Task: Move the task Develop a new online tool for social media management to the section Done in the project AgileNexus and filter the tasks in the project by Incomplete tasks
Action: Mouse moved to (42, 288)
Screenshot: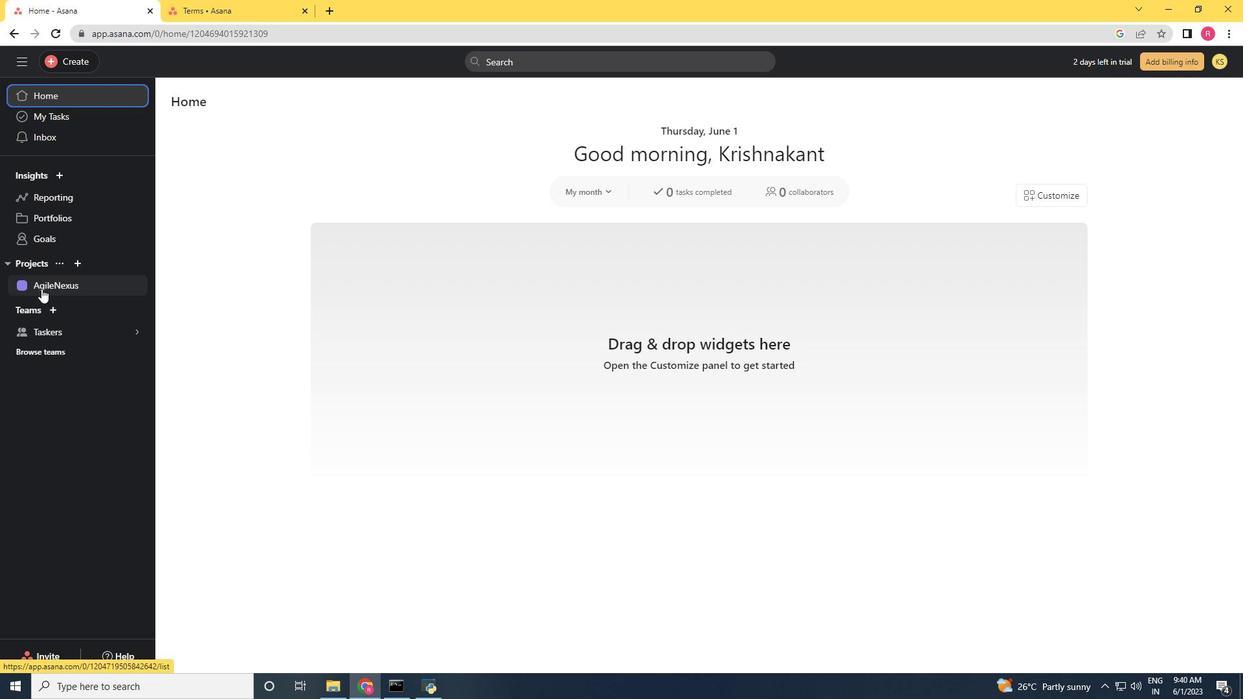
Action: Mouse pressed left at (42, 288)
Screenshot: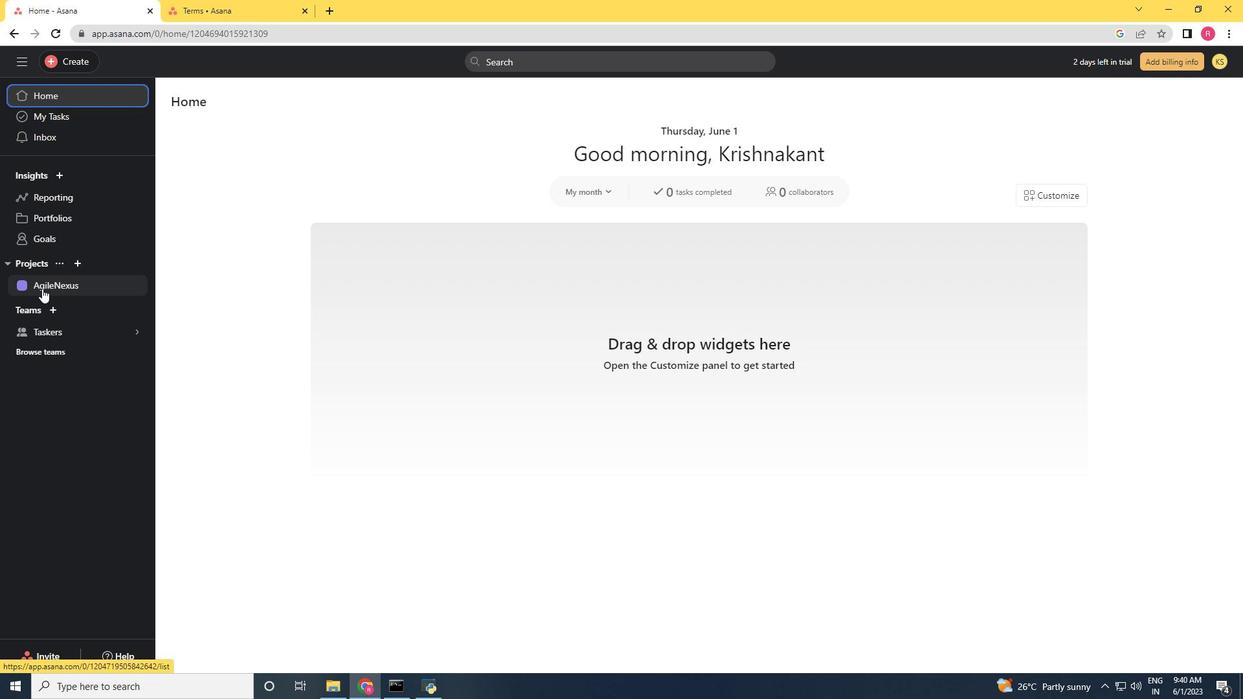 
Action: Mouse moved to (655, 235)
Screenshot: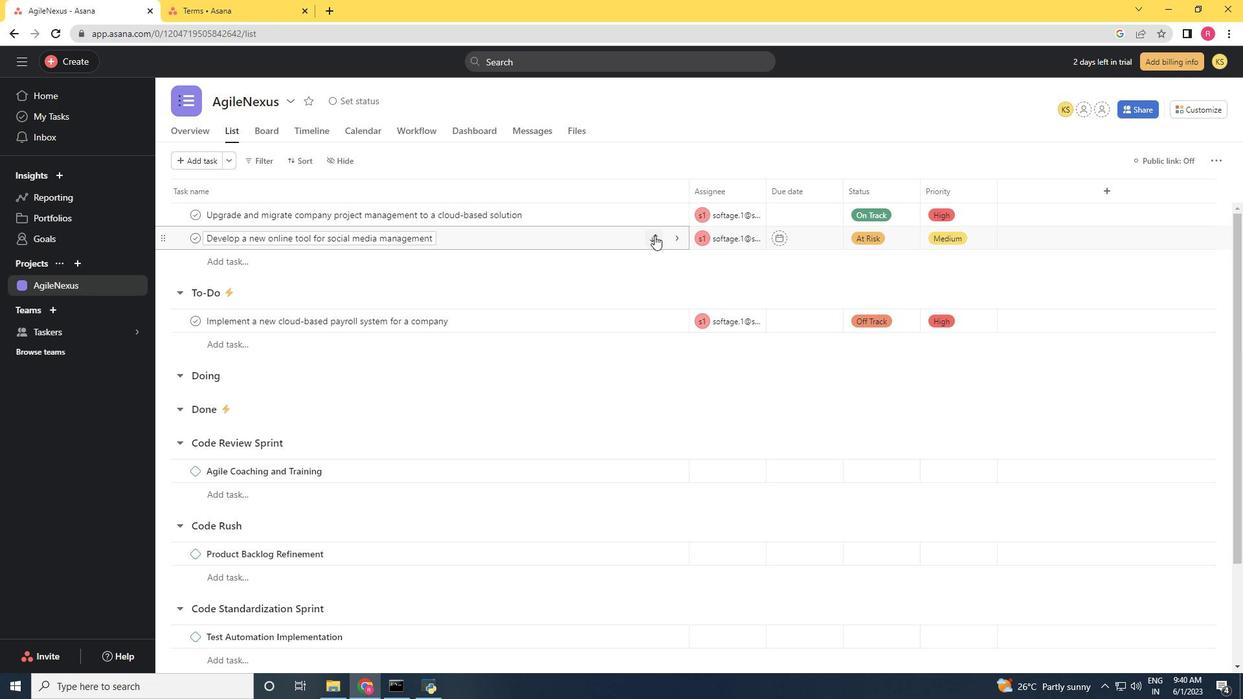 
Action: Mouse pressed left at (655, 235)
Screenshot: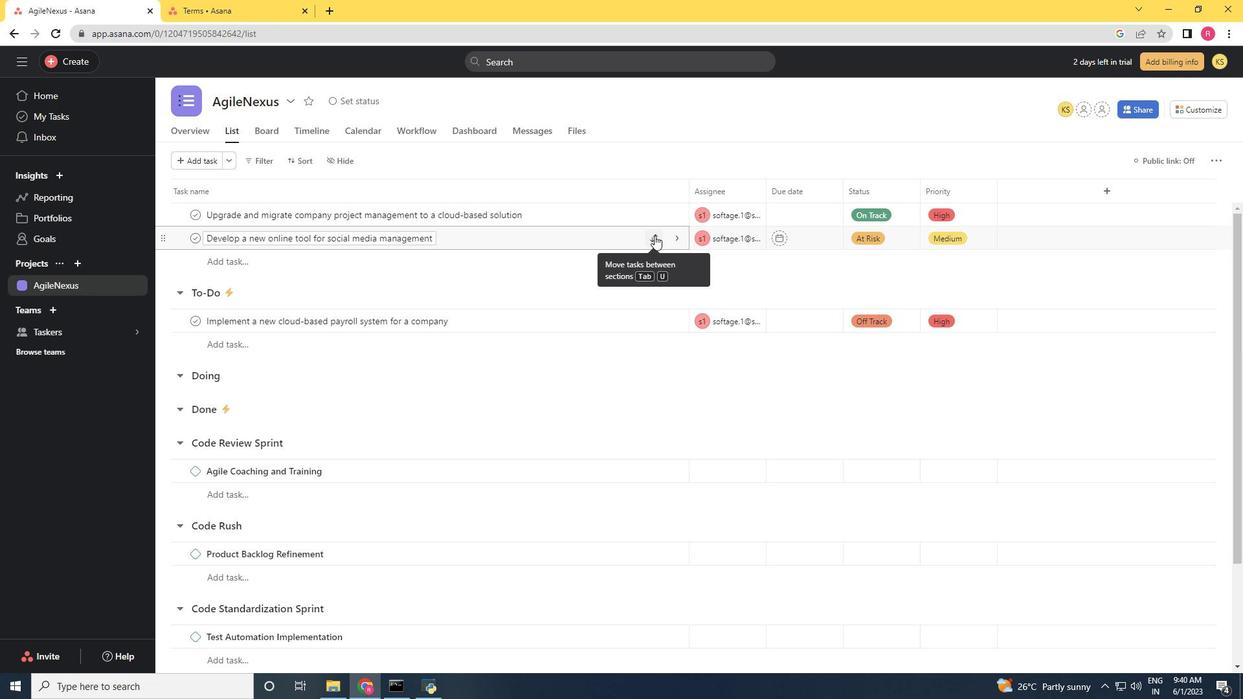 
Action: Mouse moved to (618, 345)
Screenshot: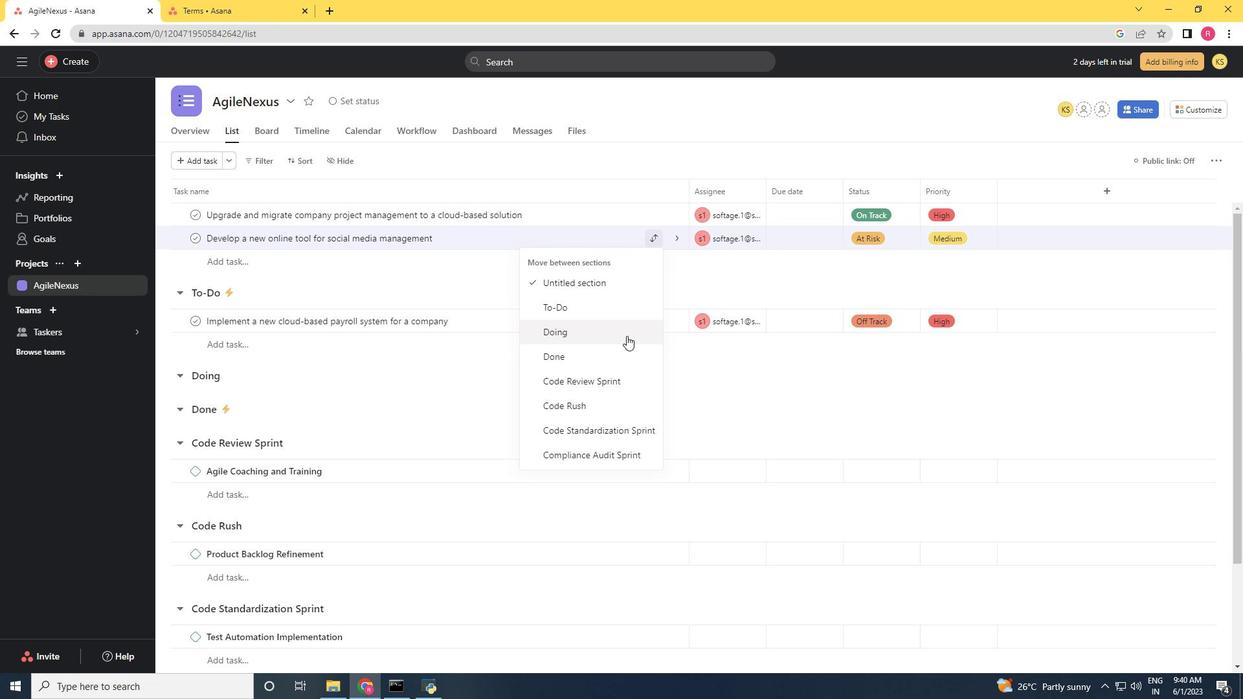 
Action: Mouse pressed left at (618, 345)
Screenshot: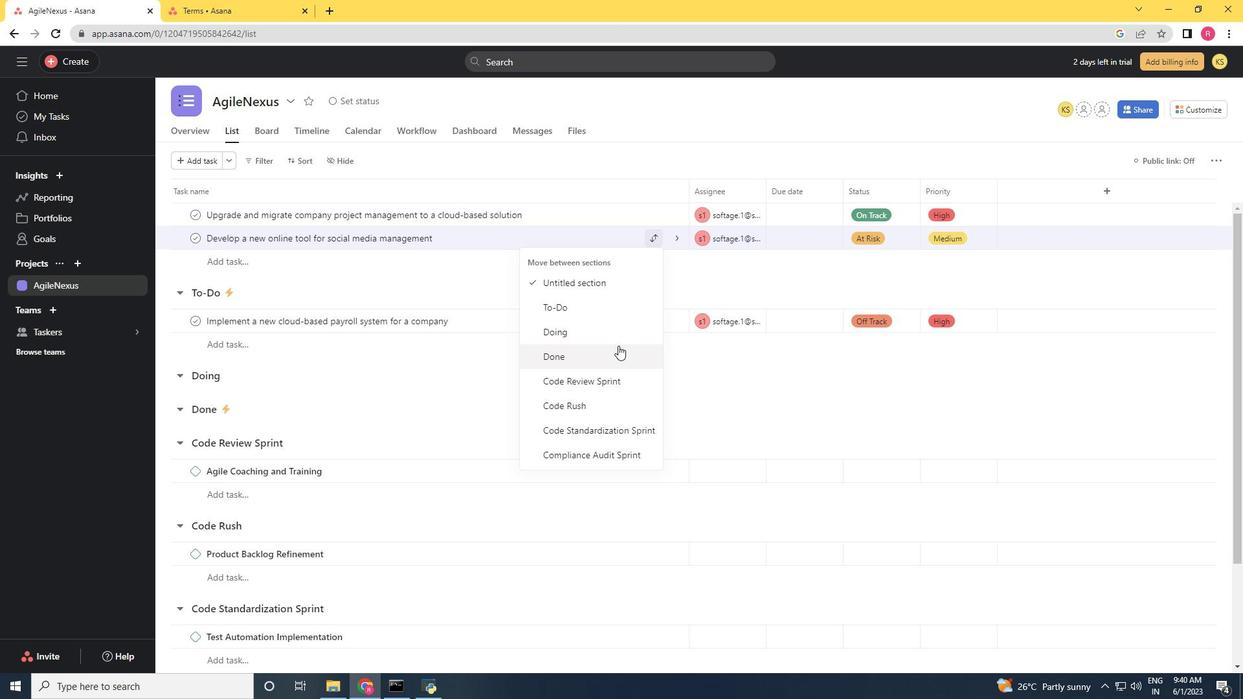 
Action: Mouse moved to (255, 154)
Screenshot: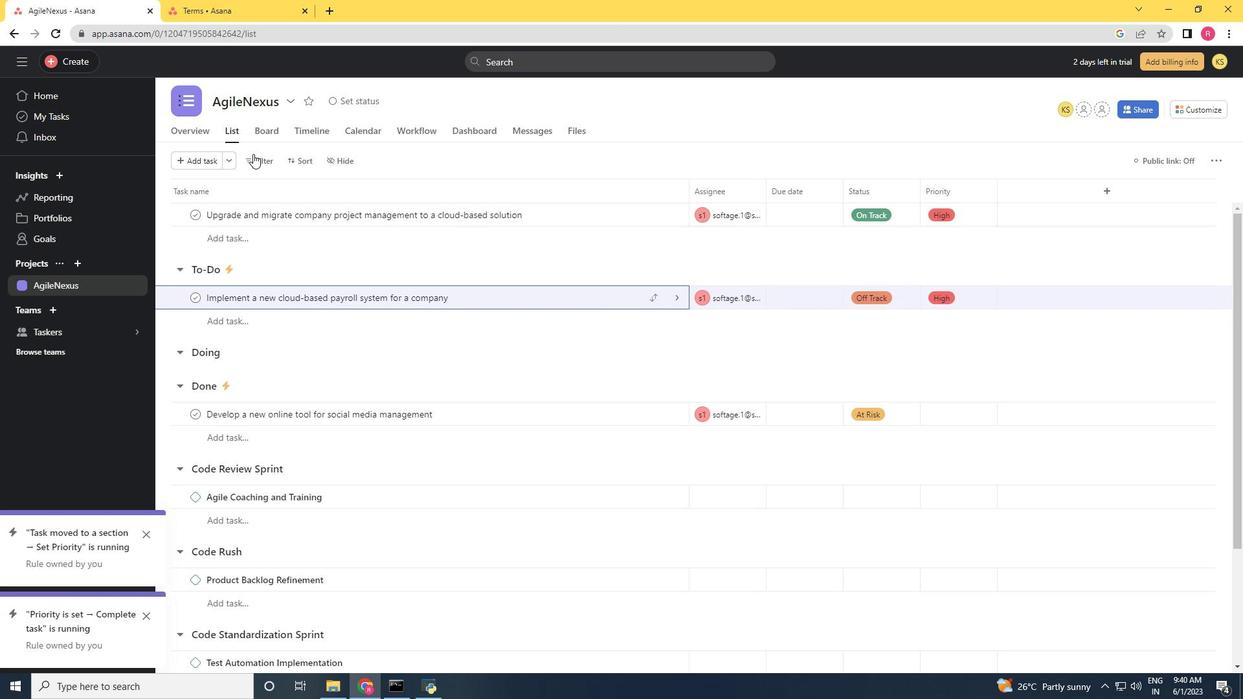 
Action: Mouse pressed left at (255, 154)
Screenshot: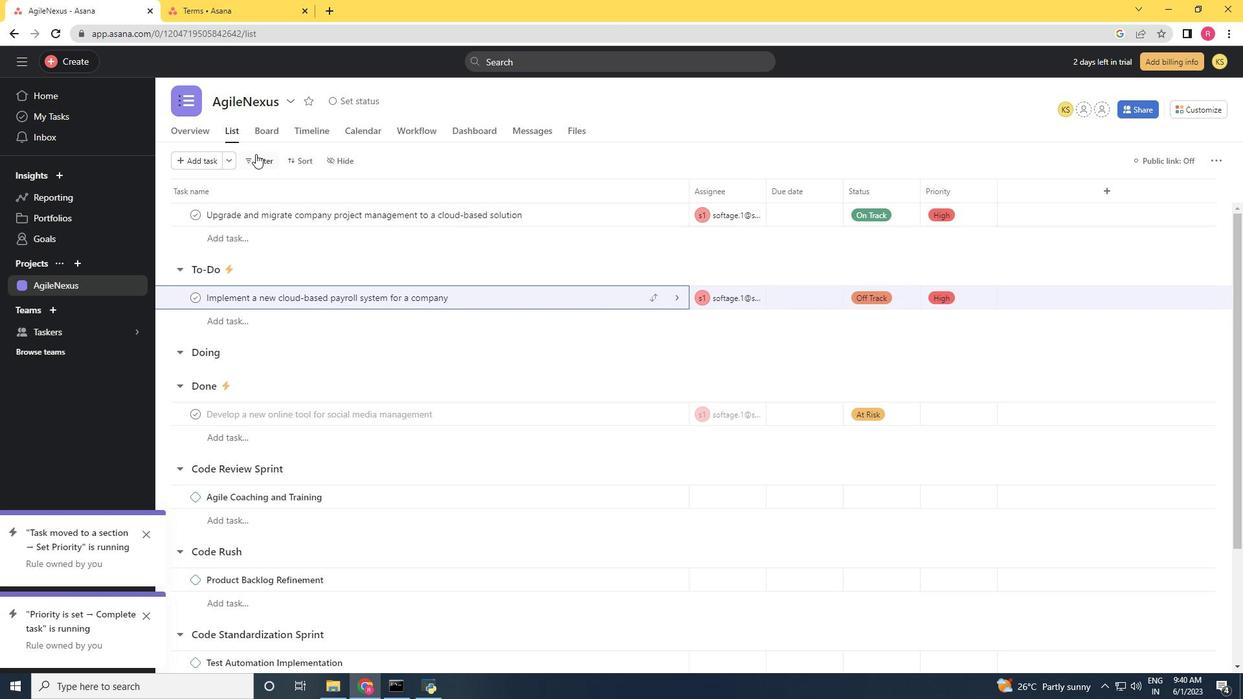 
Action: Mouse moved to (297, 211)
Screenshot: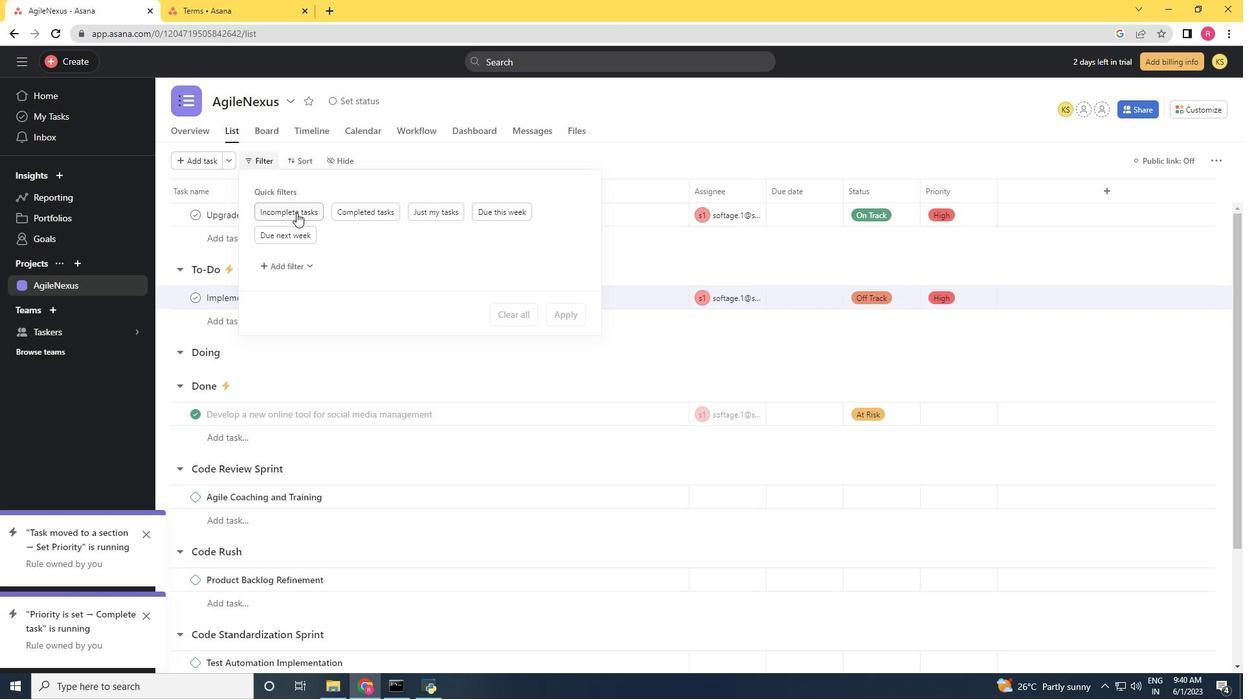 
Action: Mouse pressed left at (297, 211)
Screenshot: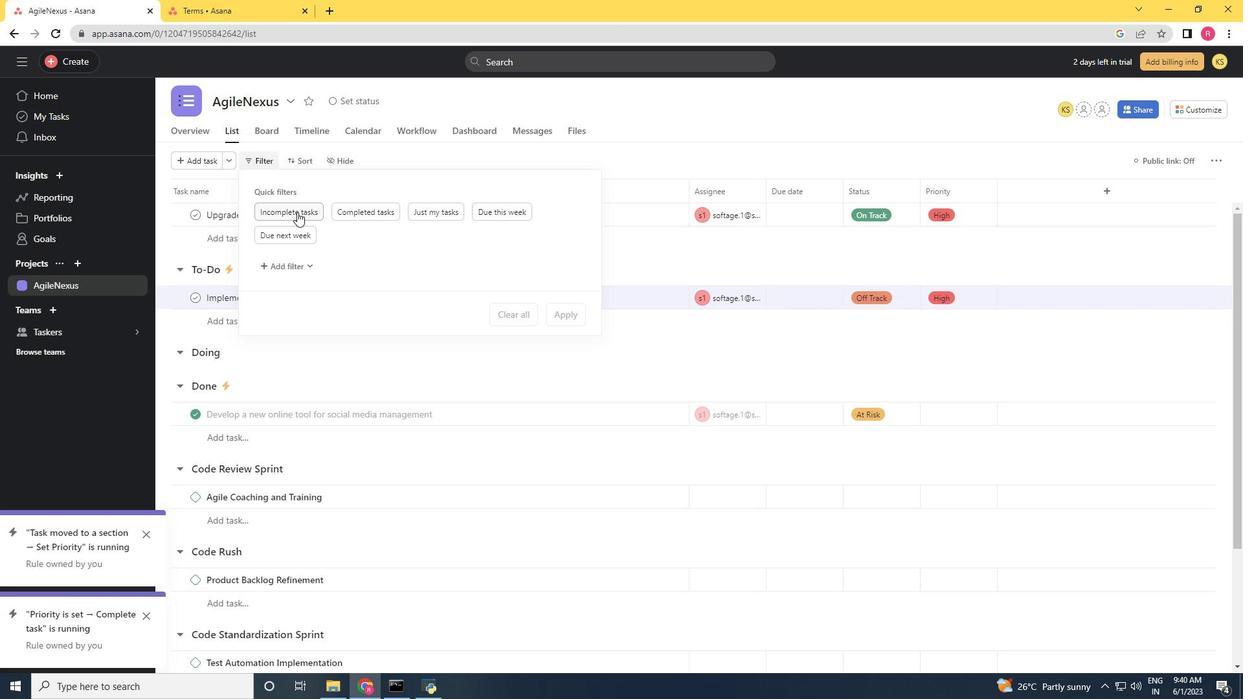
Action: Mouse moved to (281, 231)
Screenshot: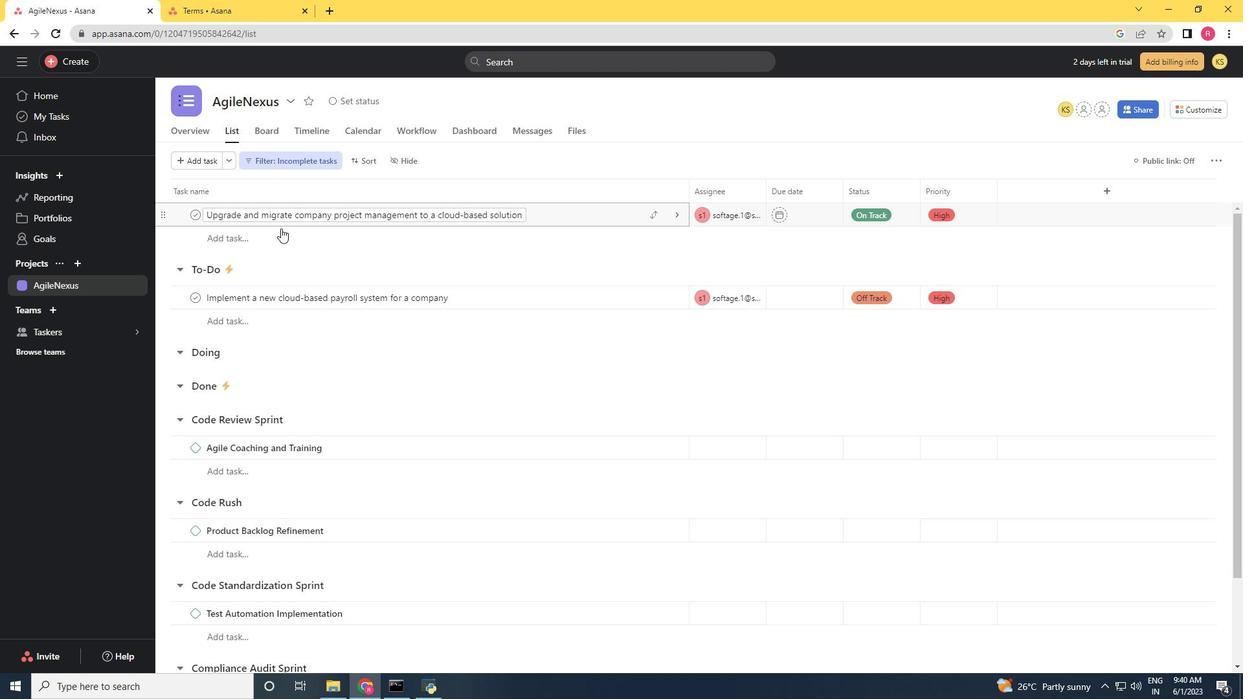
